Task: Create a task  Add push notification feature to the app , assign it to team member softage.9@softage.net in the project TreePlan and update the status of the task to  Off Track , set the priority of the task to Medium.
Action: Mouse moved to (17, 49)
Screenshot: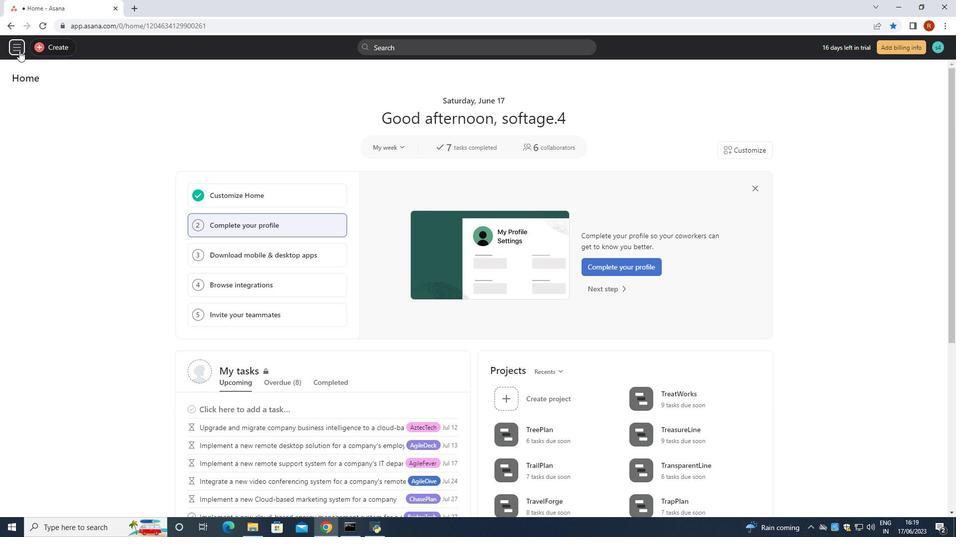 
Action: Mouse pressed left at (17, 49)
Screenshot: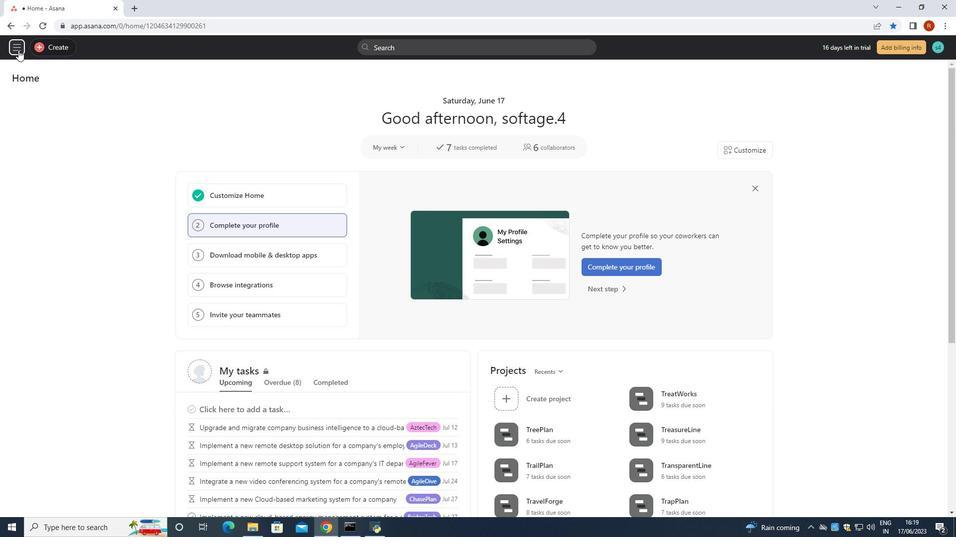
Action: Mouse moved to (55, 331)
Screenshot: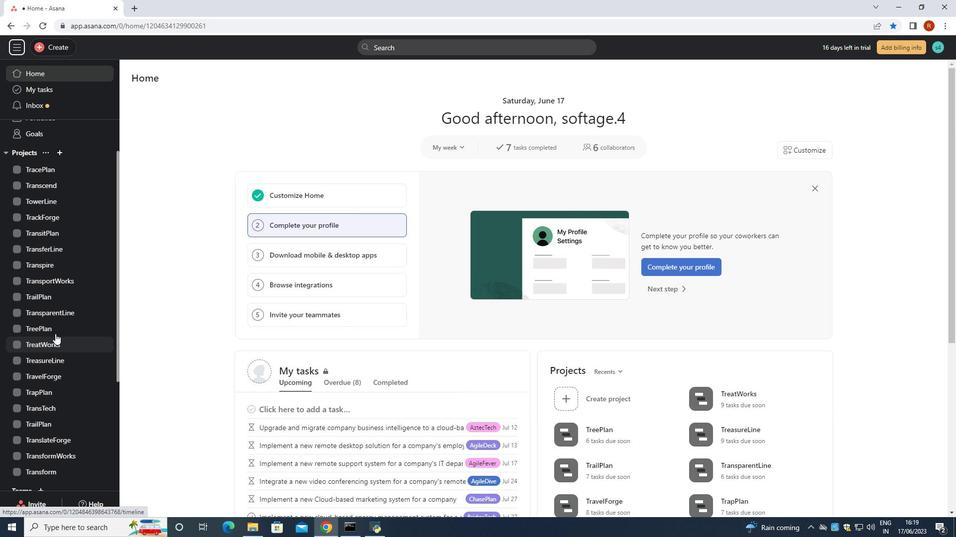
Action: Mouse pressed left at (55, 331)
Screenshot: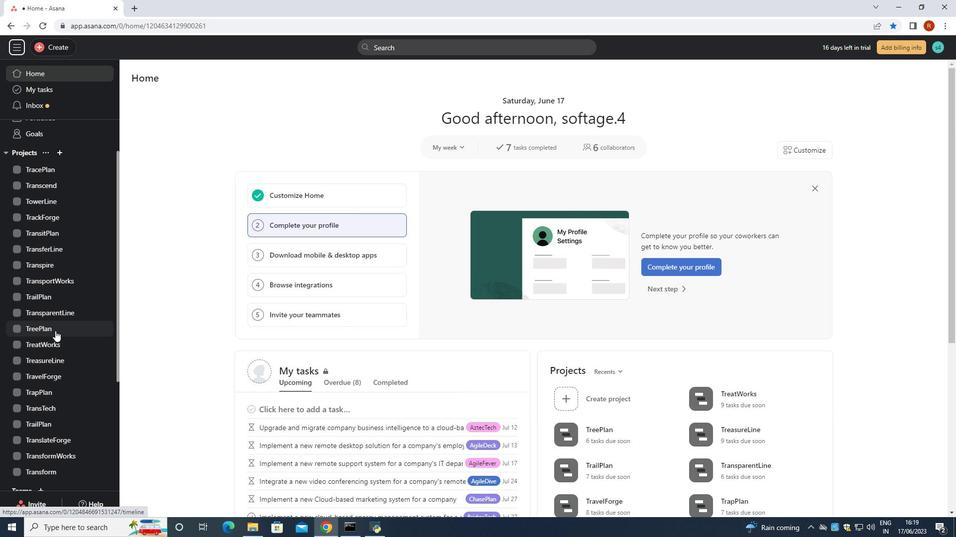 
Action: Mouse moved to (155, 123)
Screenshot: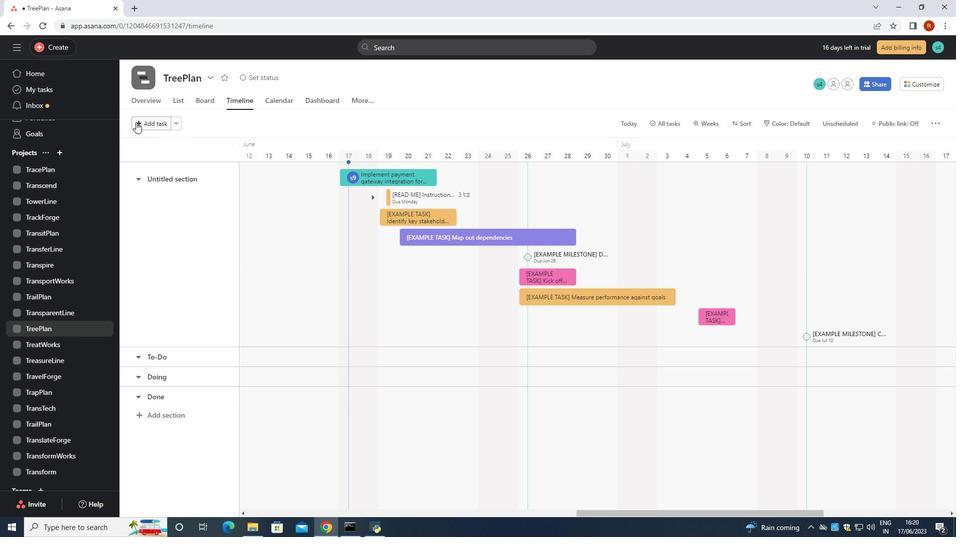 
Action: Mouse pressed left at (155, 123)
Screenshot: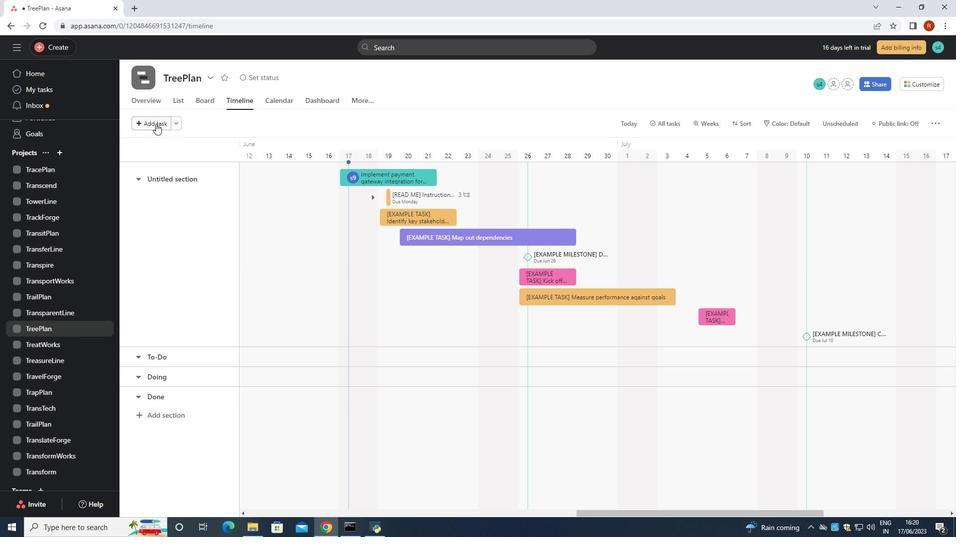 
Action: Mouse moved to (175, 181)
Screenshot: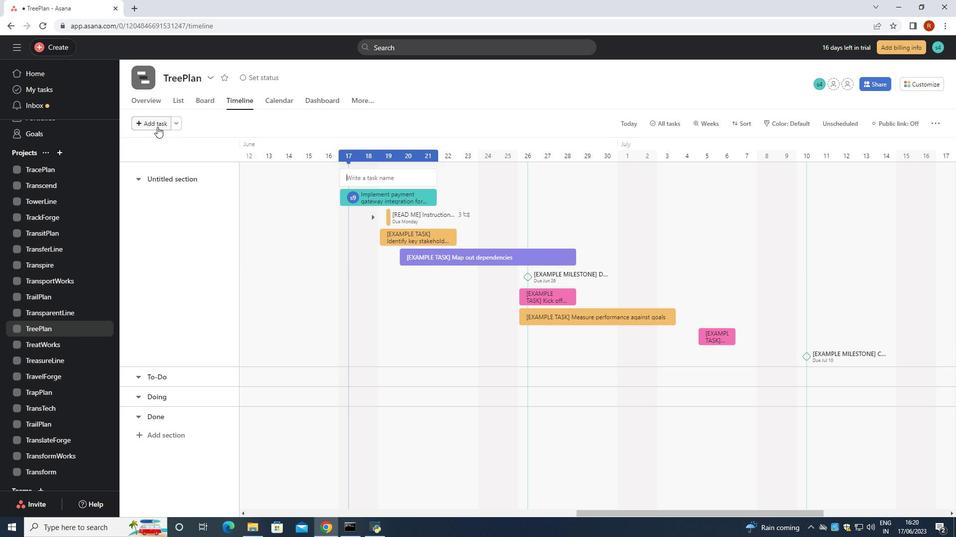 
Action: Key pressed <Key.shift>Add<Key.space>puch<Key.space>noy<Key.backspace>ti<Key.backspace><Key.backspace><Key.backspace><Key.backspace><Key.backspace><Key.backspace><Key.backspace><Key.backspace><Key.backspace>ush<Key.space><Key.backspace><Key.backspace><Key.backspace><Key.backspace>puc<Key.backspace>sh<Key.space>notification<Key.space>feac<Key.backspace><Key.backspace>ature<Key.space>to<Key.space>the<Key.space>app<Key.enter>
Screenshot: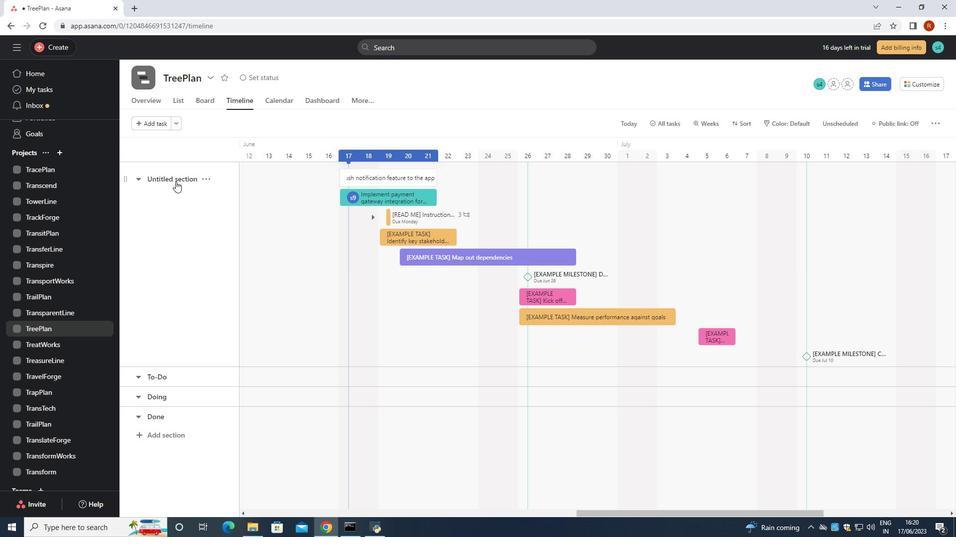 
Action: Mouse moved to (390, 180)
Screenshot: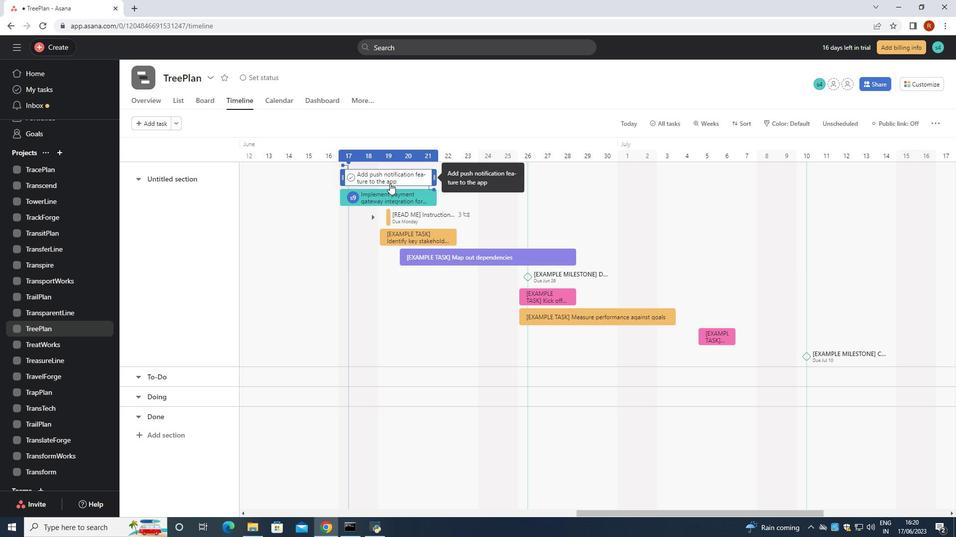 
Action: Mouse pressed left at (390, 180)
Screenshot: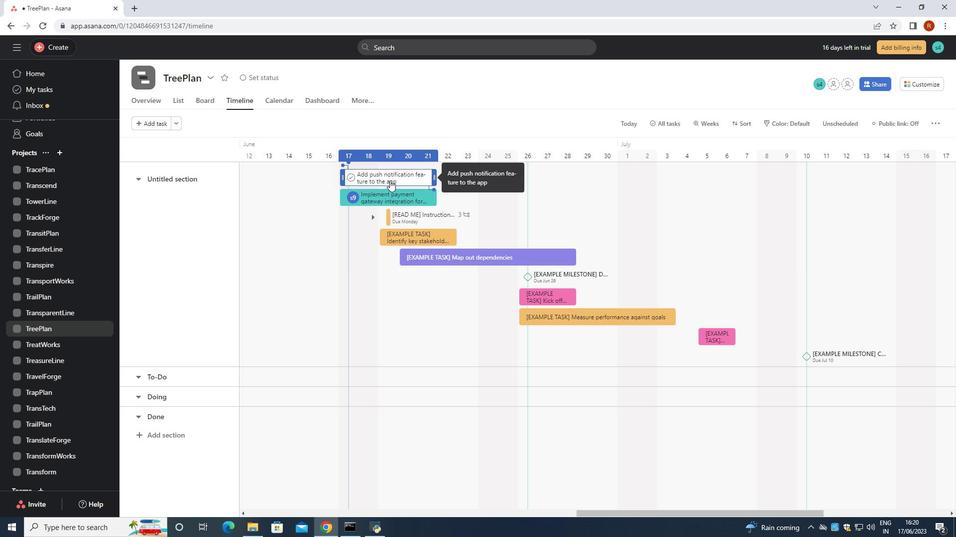 
Action: Mouse moved to (696, 174)
Screenshot: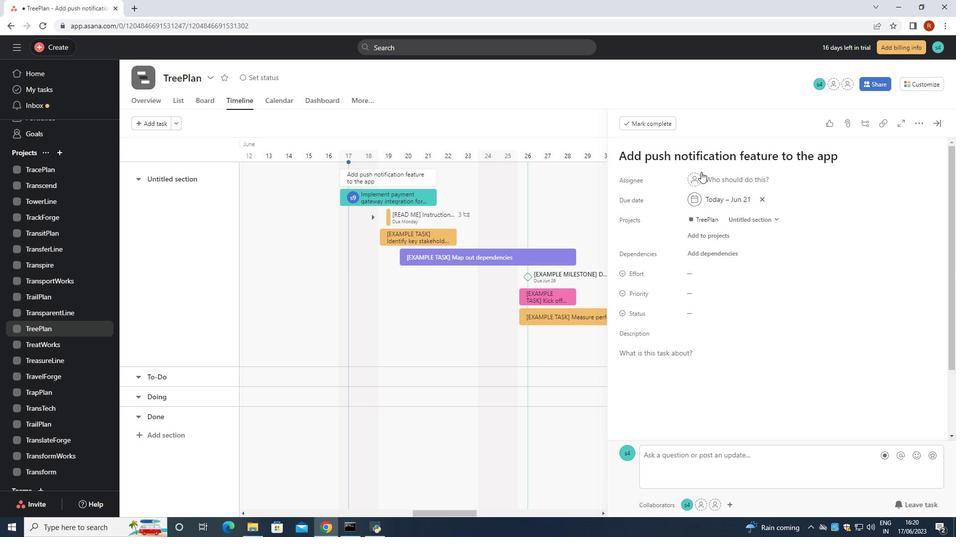 
Action: Mouse pressed left at (696, 174)
Screenshot: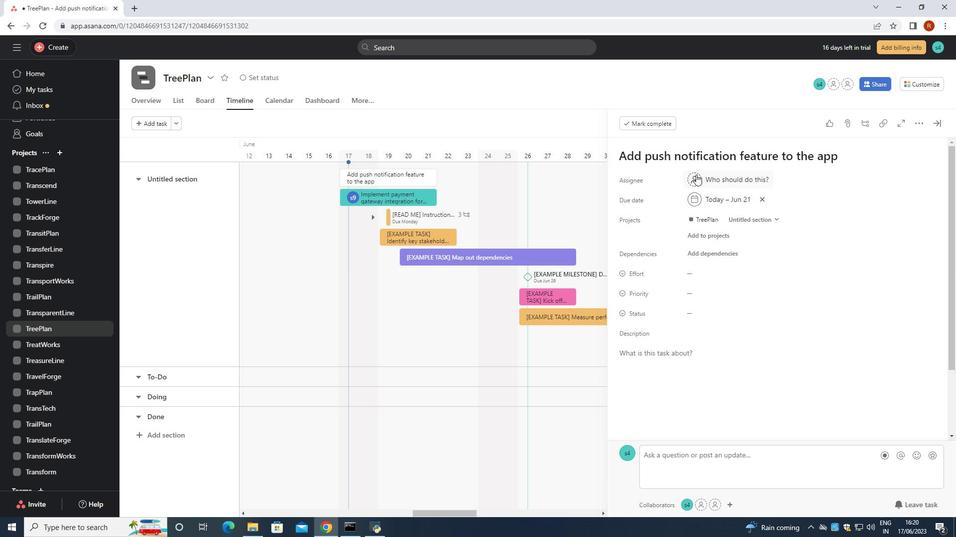 
Action: Key pressed softage.9<Key.shift>@softage.net
Screenshot: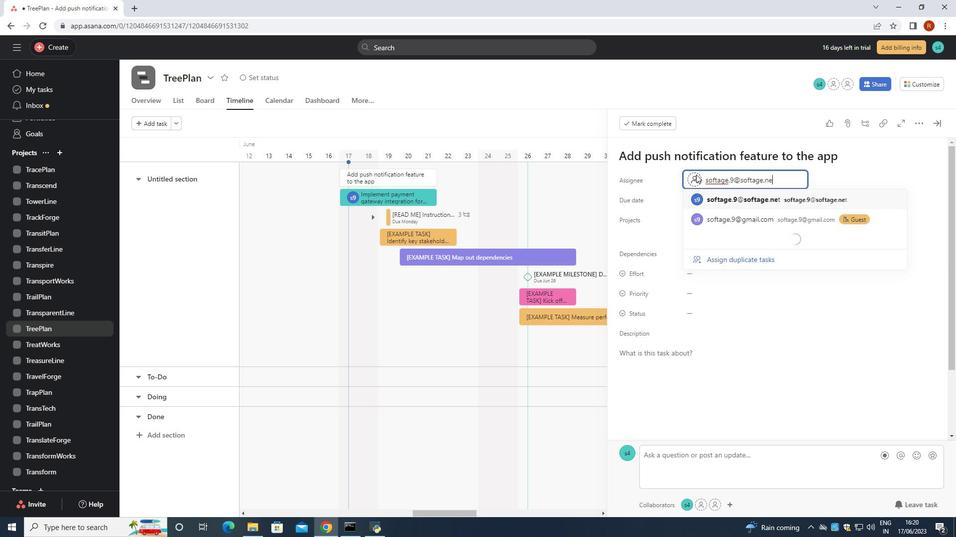 
Action: Mouse moved to (787, 194)
Screenshot: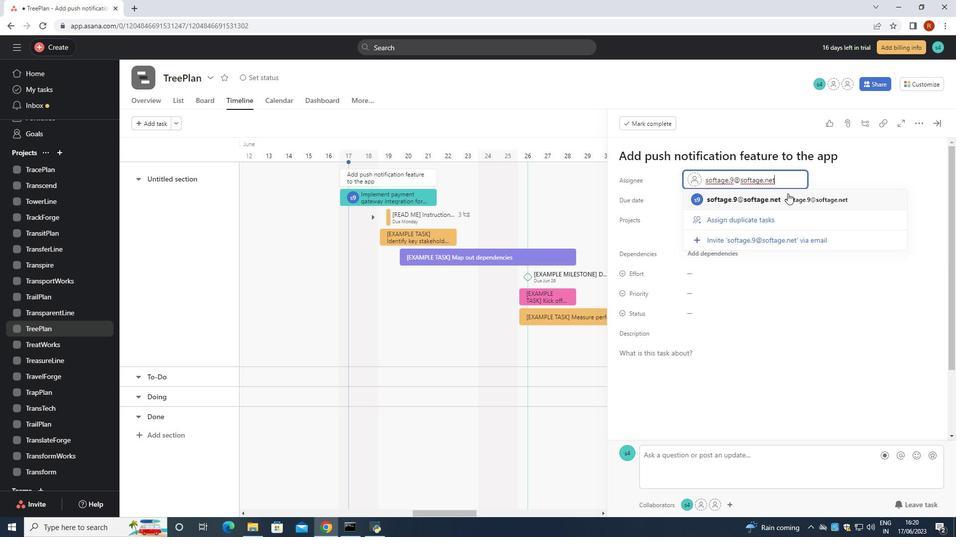 
Action: Mouse pressed left at (787, 194)
Screenshot: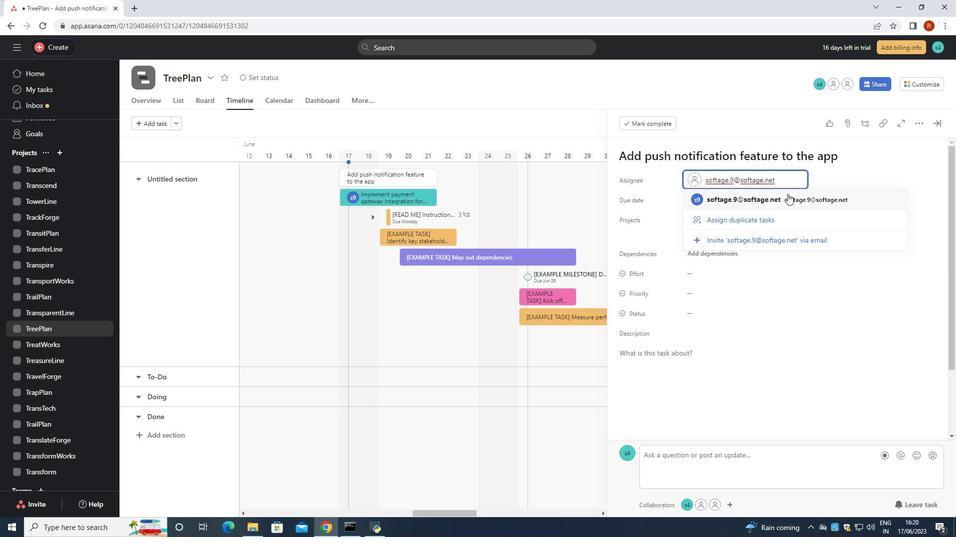 
Action: Mouse moved to (699, 311)
Screenshot: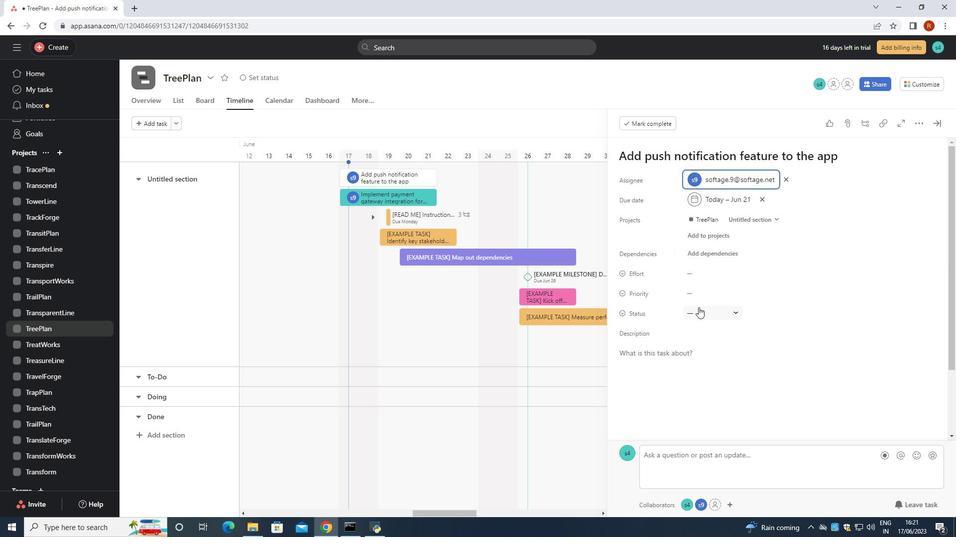
Action: Mouse pressed left at (699, 311)
Screenshot: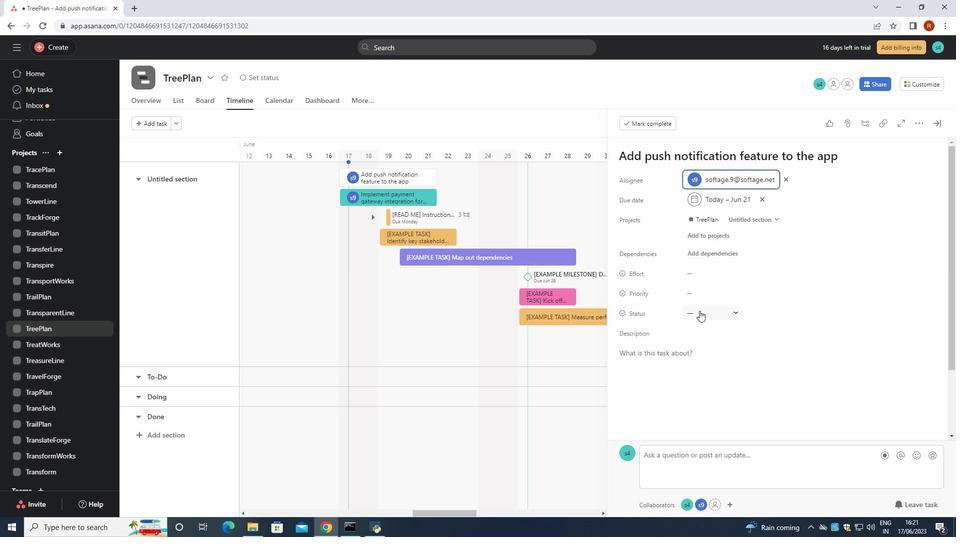 
Action: Mouse moved to (730, 383)
Screenshot: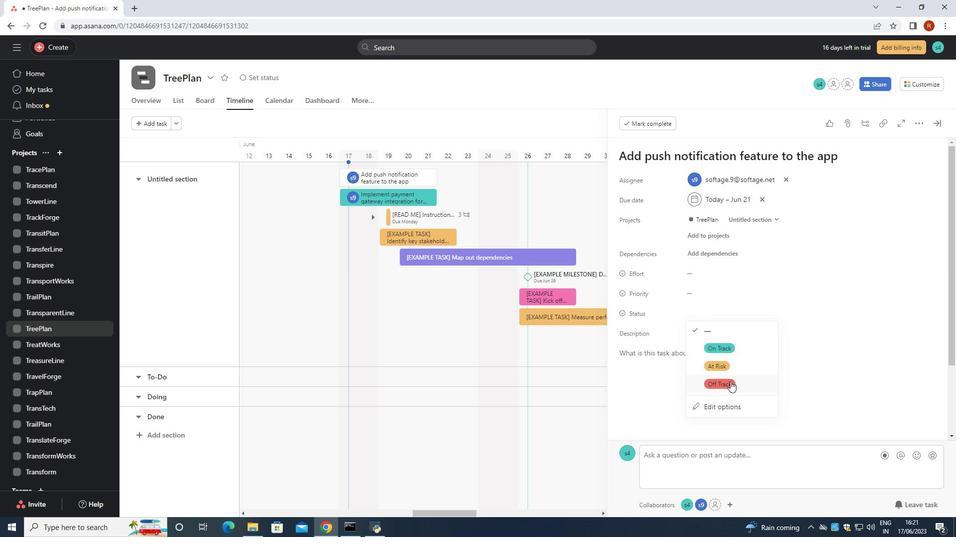 
Action: Mouse pressed left at (730, 383)
Screenshot: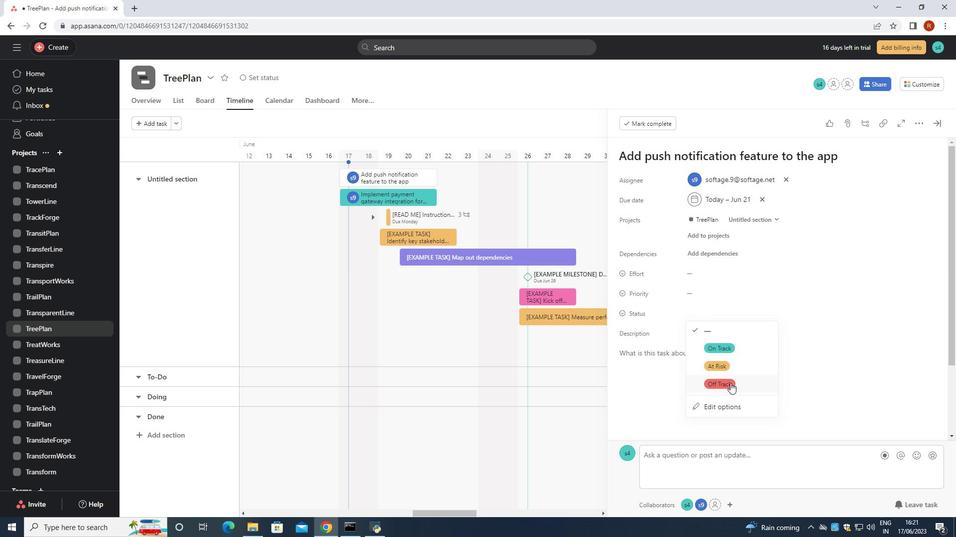 
Action: Mouse moved to (710, 287)
Screenshot: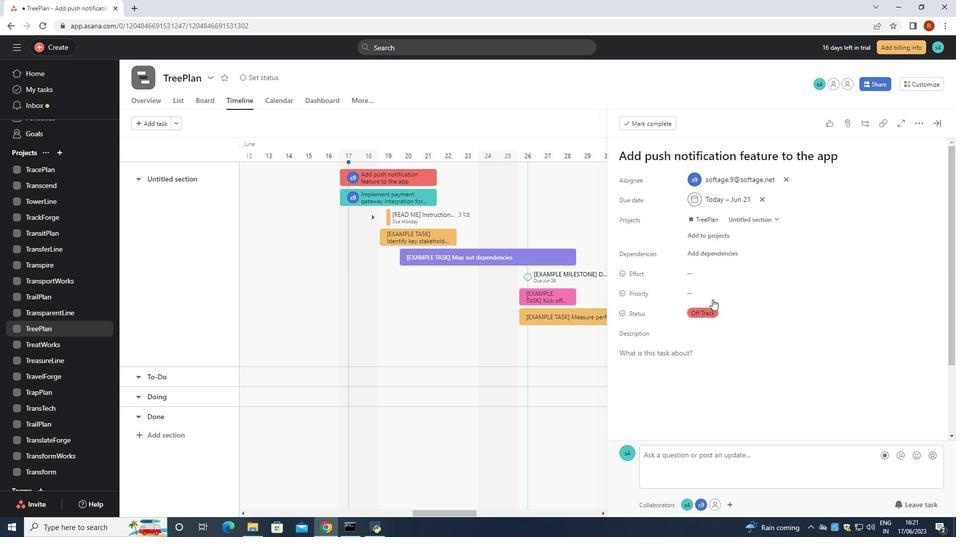 
Action: Mouse pressed left at (710, 287)
Screenshot: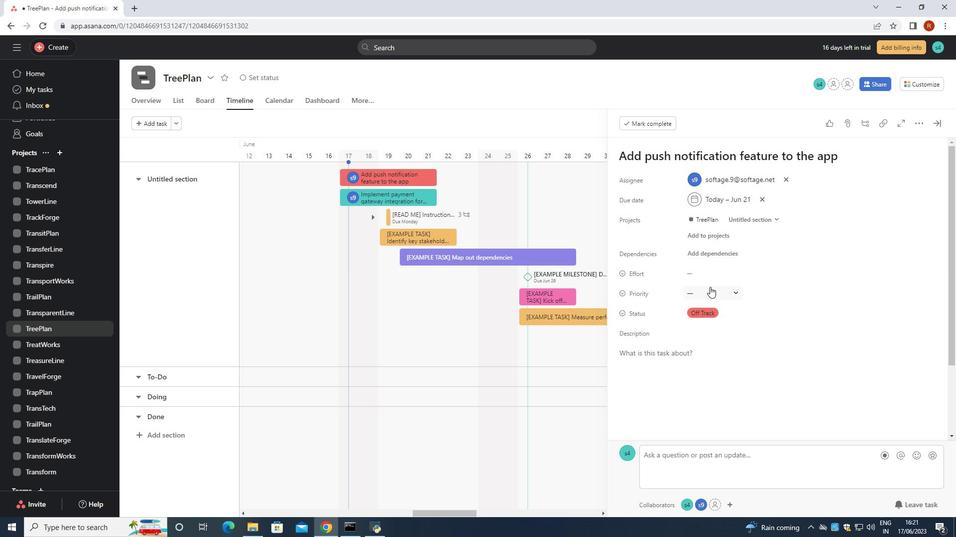 
Action: Mouse moved to (718, 345)
Screenshot: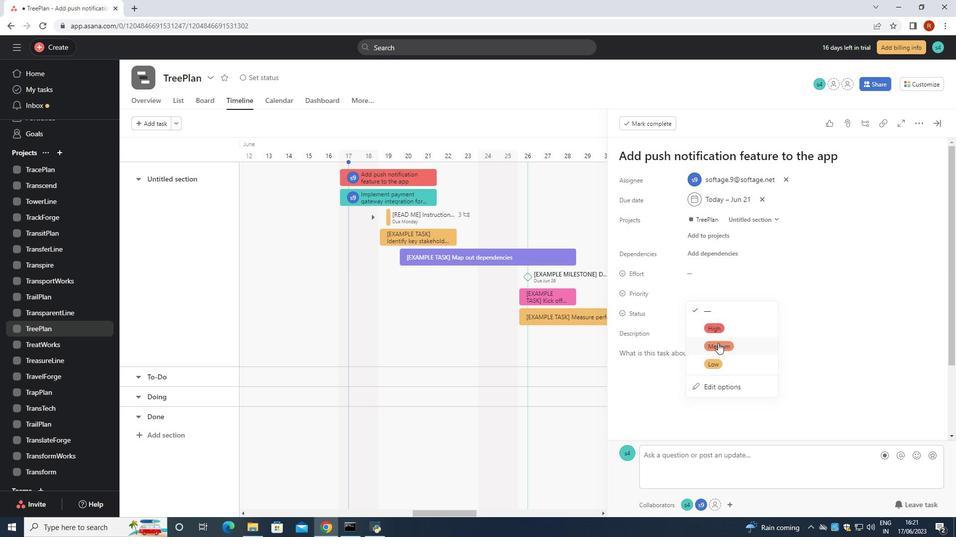 
Action: Mouse pressed left at (718, 345)
Screenshot: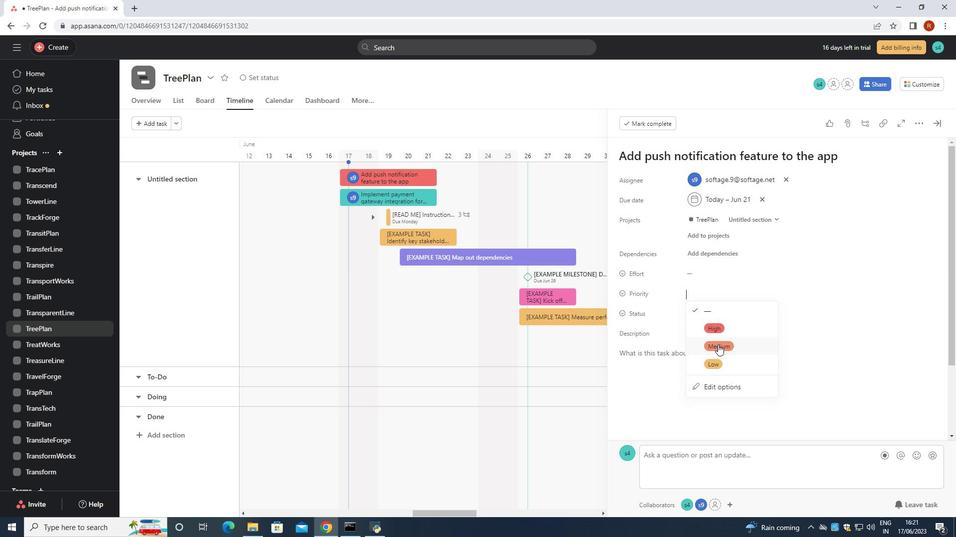 
Action: Mouse moved to (716, 344)
Screenshot: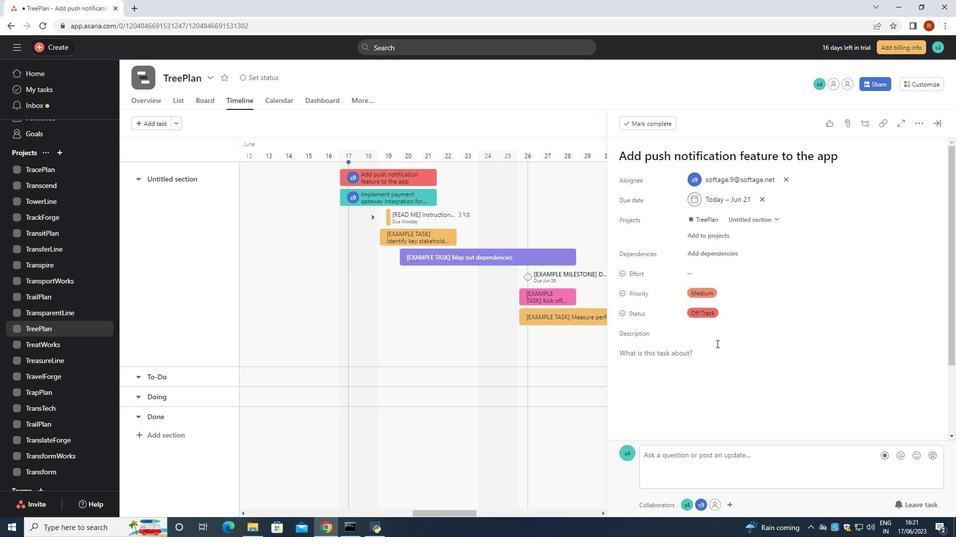 
